 Task: Filter services by langauge "English".
Action: Mouse moved to (350, 89)
Screenshot: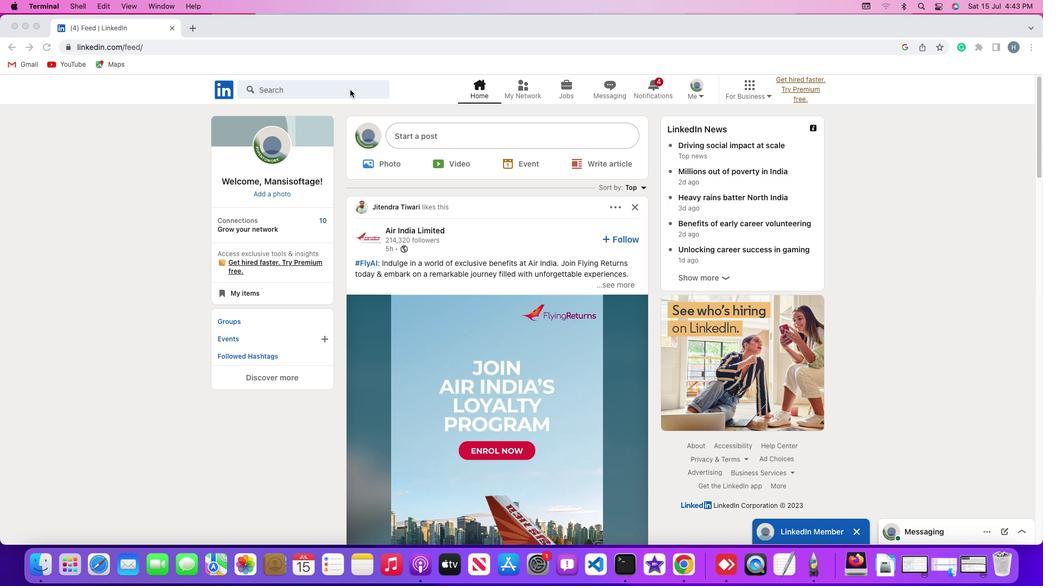 
Action: Mouse pressed left at (350, 89)
Screenshot: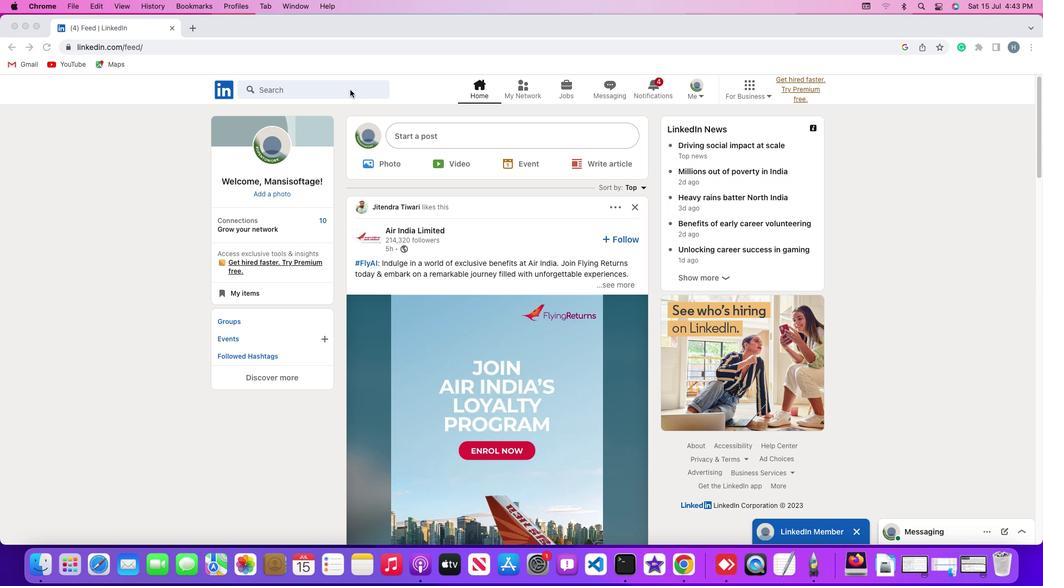 
Action: Mouse pressed left at (350, 89)
Screenshot: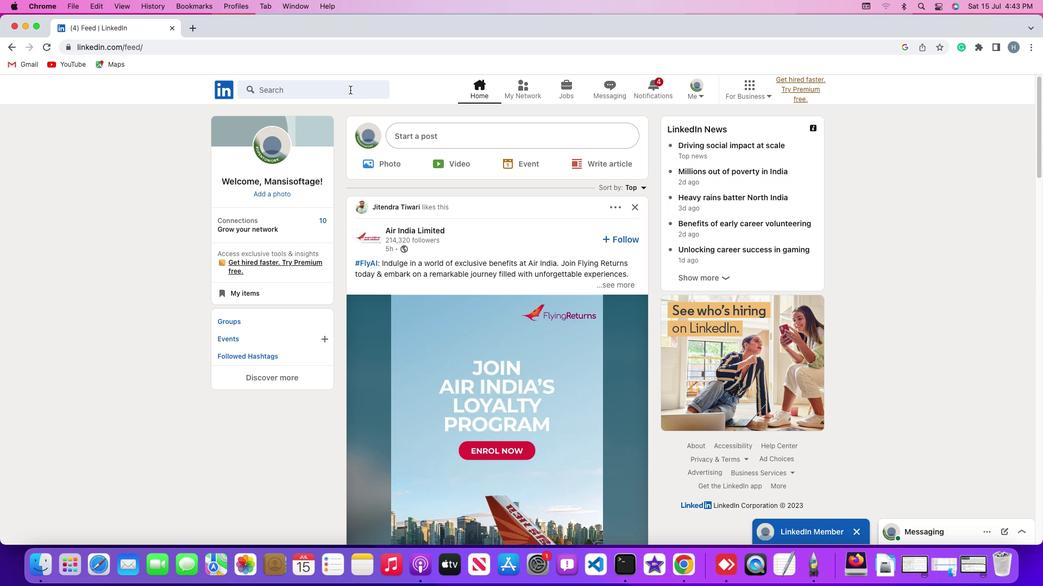 
Action: Key pressed Key.shift'#''h''i''r''i''n''g'Key.enter
Screenshot: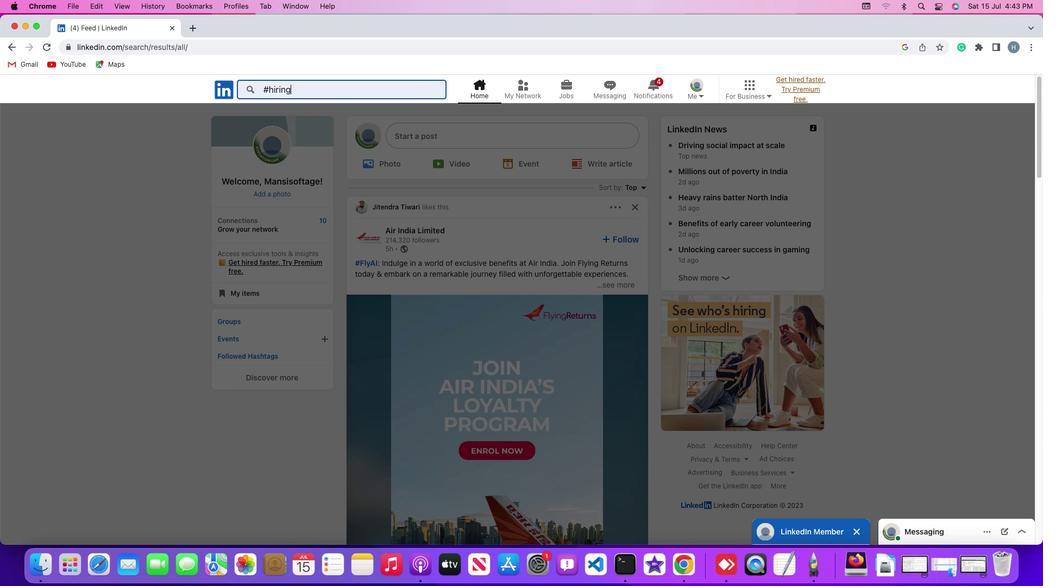 
Action: Mouse moved to (666, 119)
Screenshot: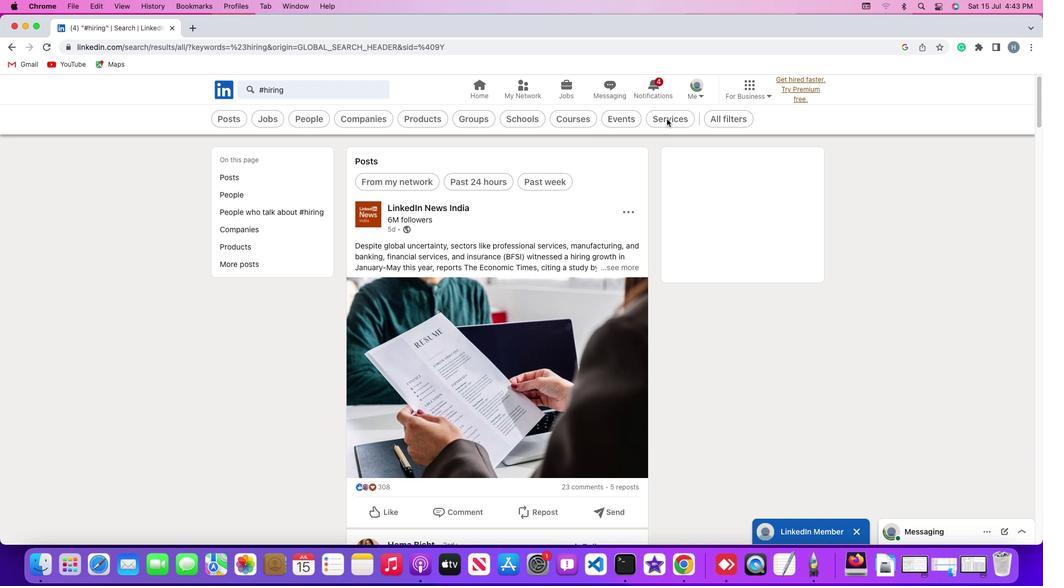 
Action: Mouse pressed left at (666, 119)
Screenshot: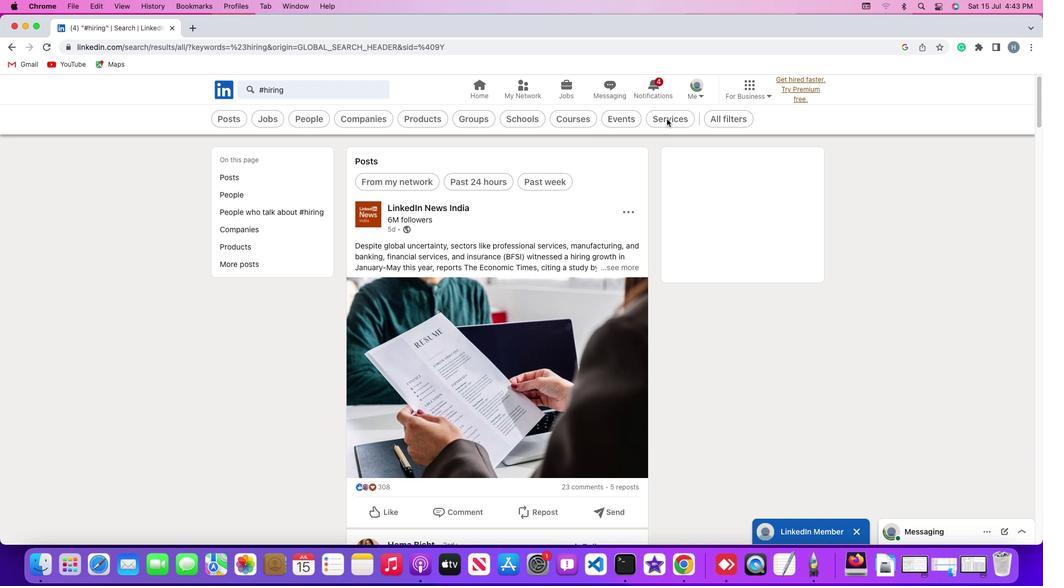 
Action: Mouse moved to (559, 120)
Screenshot: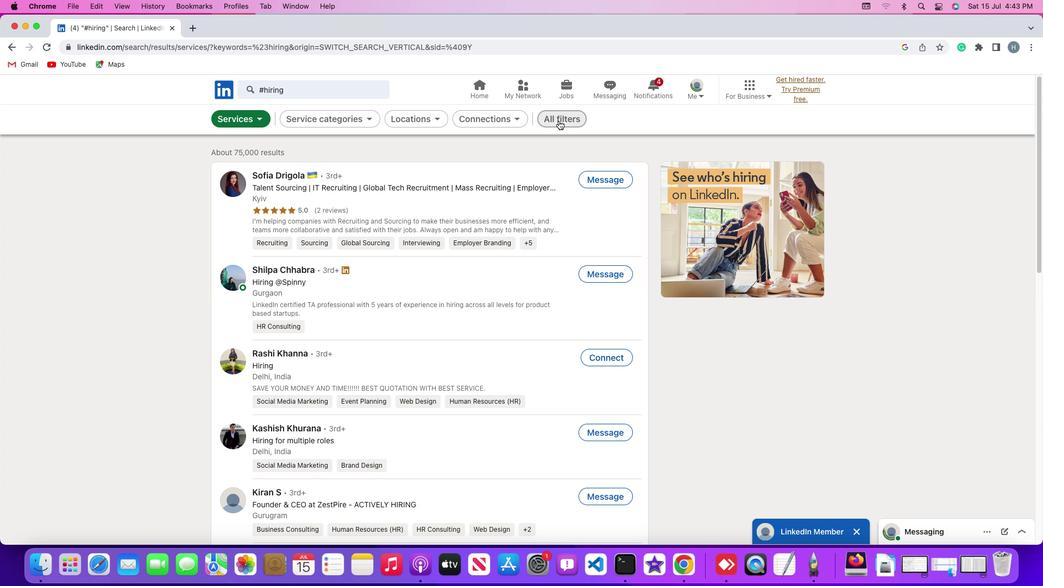 
Action: Mouse pressed left at (559, 120)
Screenshot: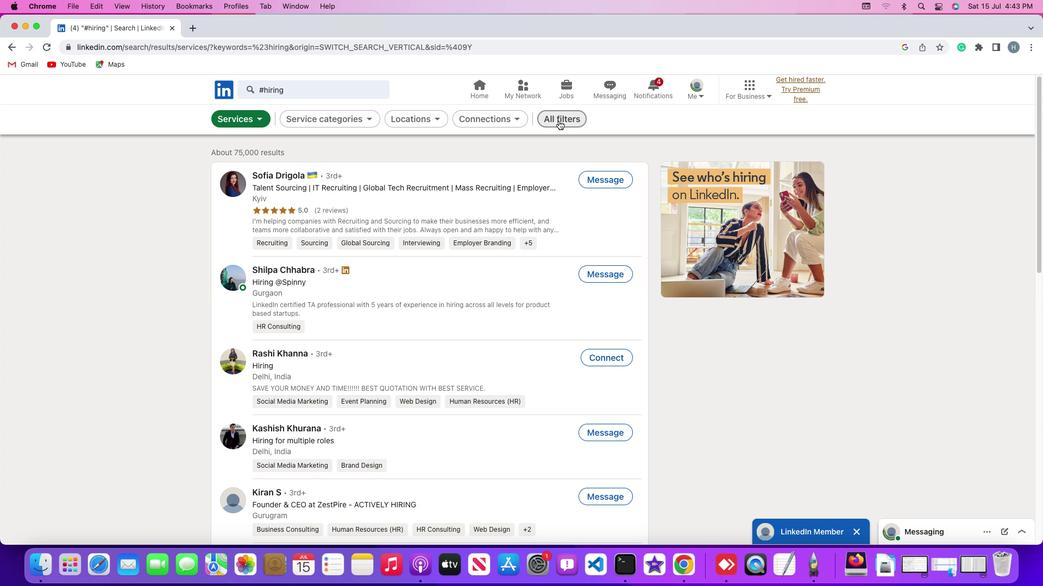 
Action: Mouse moved to (830, 330)
Screenshot: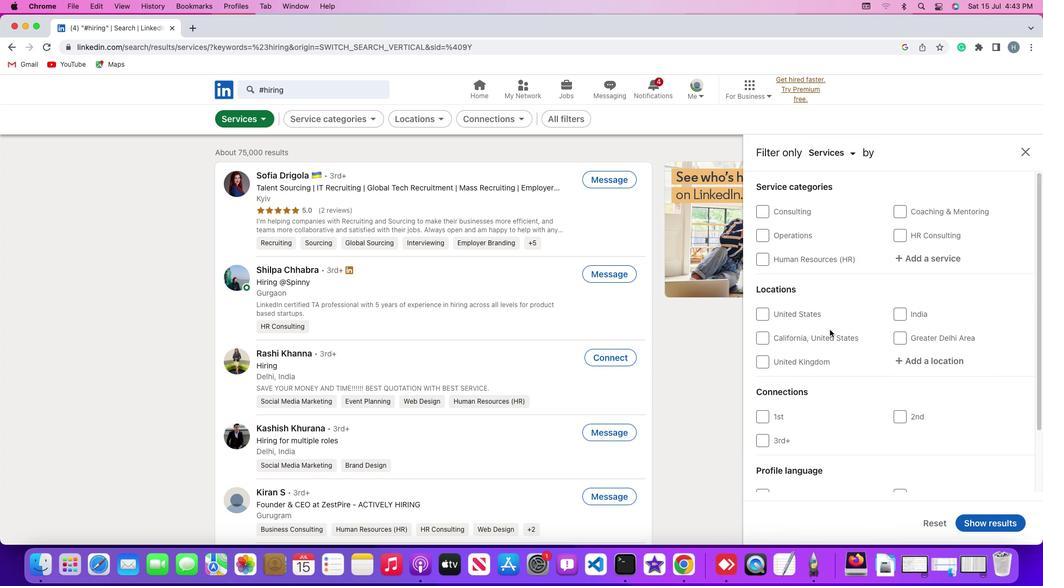 
Action: Mouse scrolled (830, 330) with delta (0, 0)
Screenshot: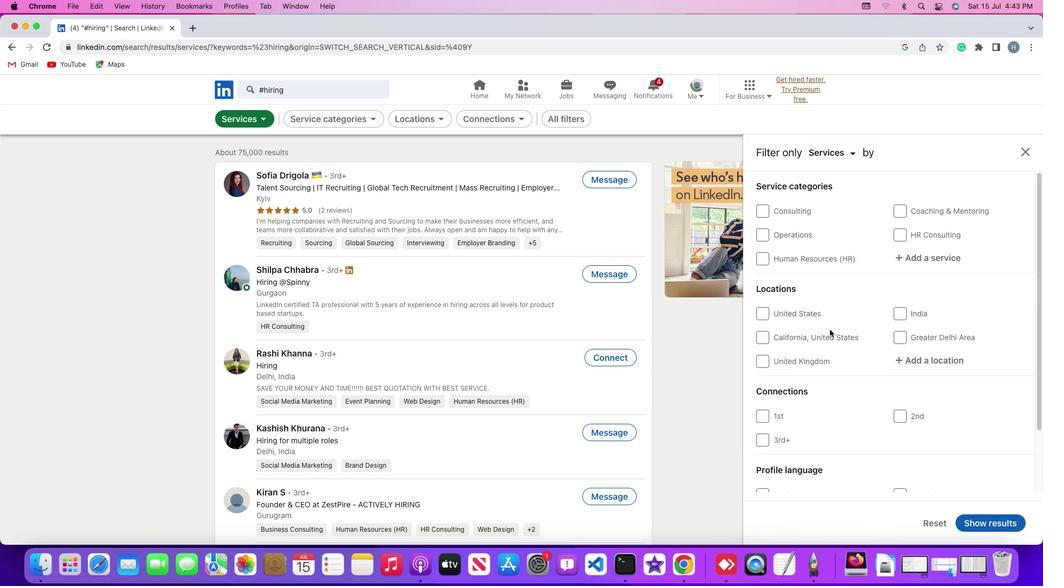 
Action: Mouse scrolled (830, 330) with delta (0, 0)
Screenshot: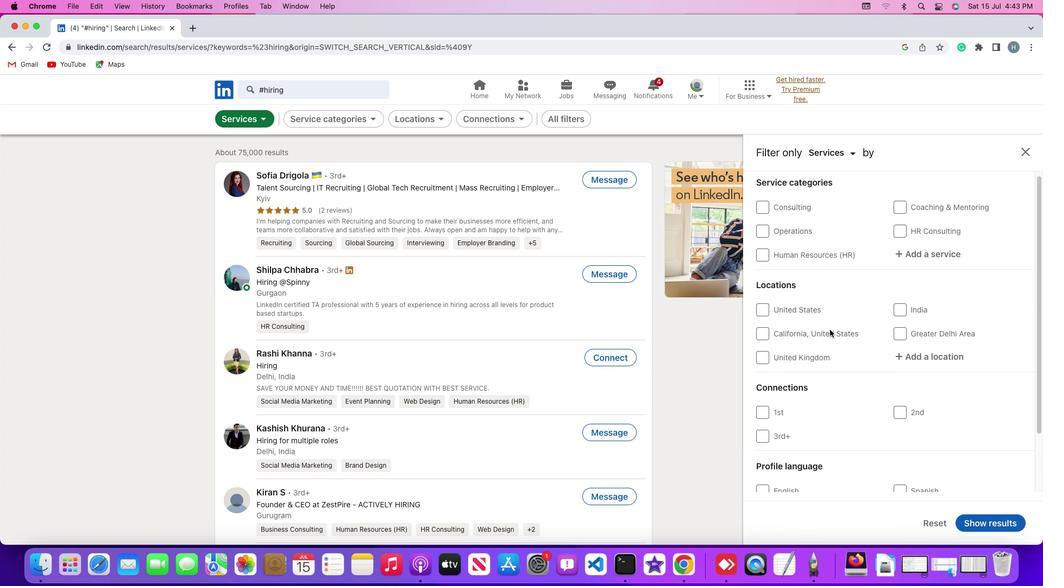 
Action: Mouse scrolled (830, 330) with delta (0, -1)
Screenshot: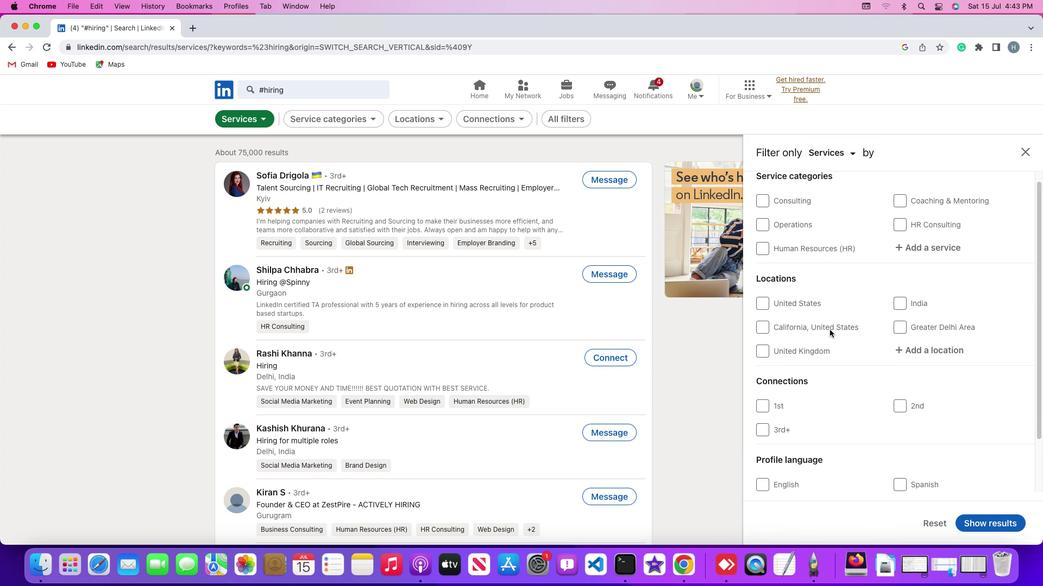 
Action: Mouse scrolled (830, 330) with delta (0, 0)
Screenshot: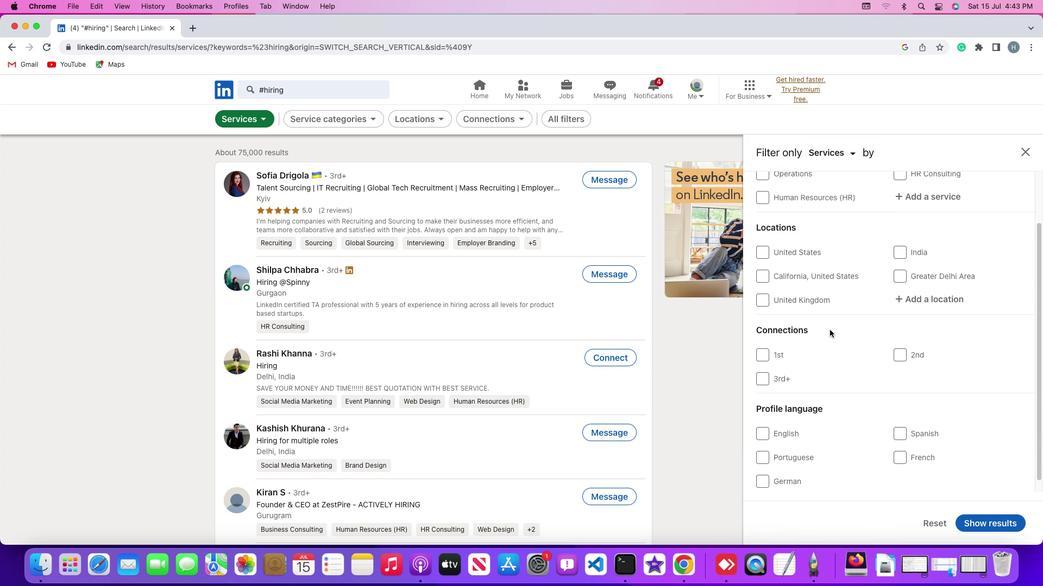 
Action: Mouse scrolled (830, 330) with delta (0, 0)
Screenshot: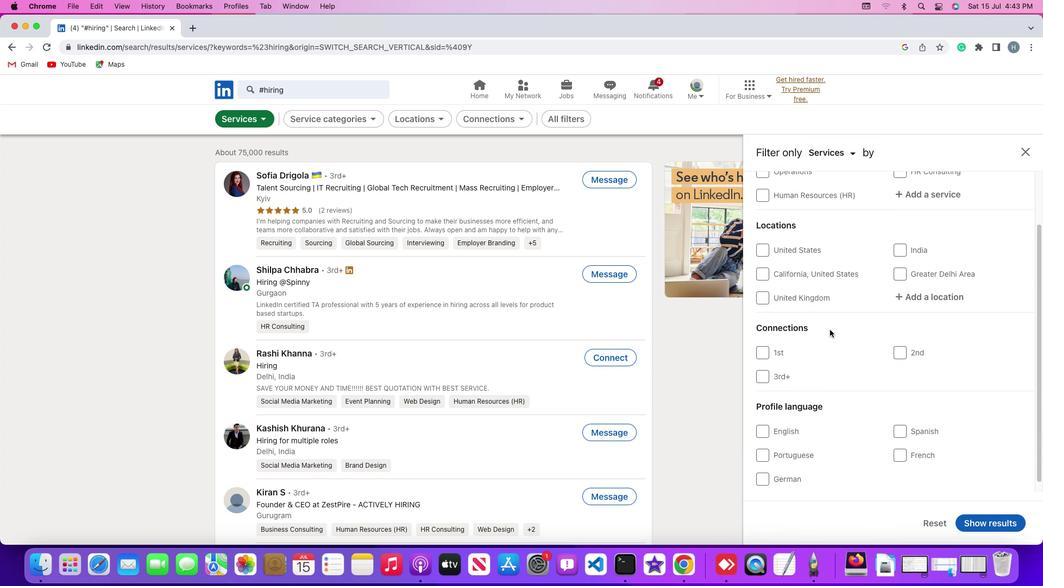 
Action: Mouse scrolled (830, 330) with delta (0, -1)
Screenshot: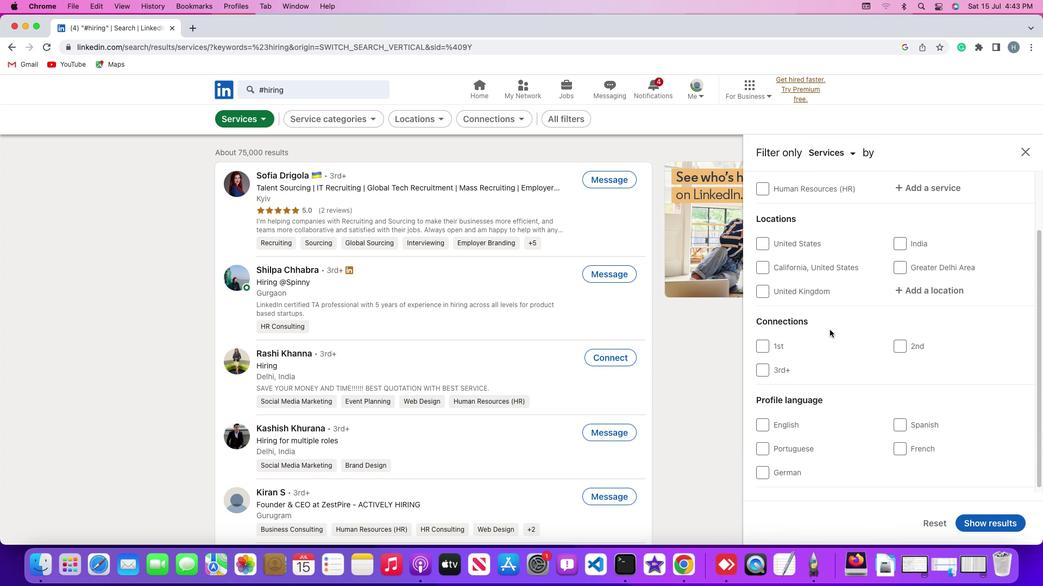 
Action: Mouse moved to (765, 418)
Screenshot: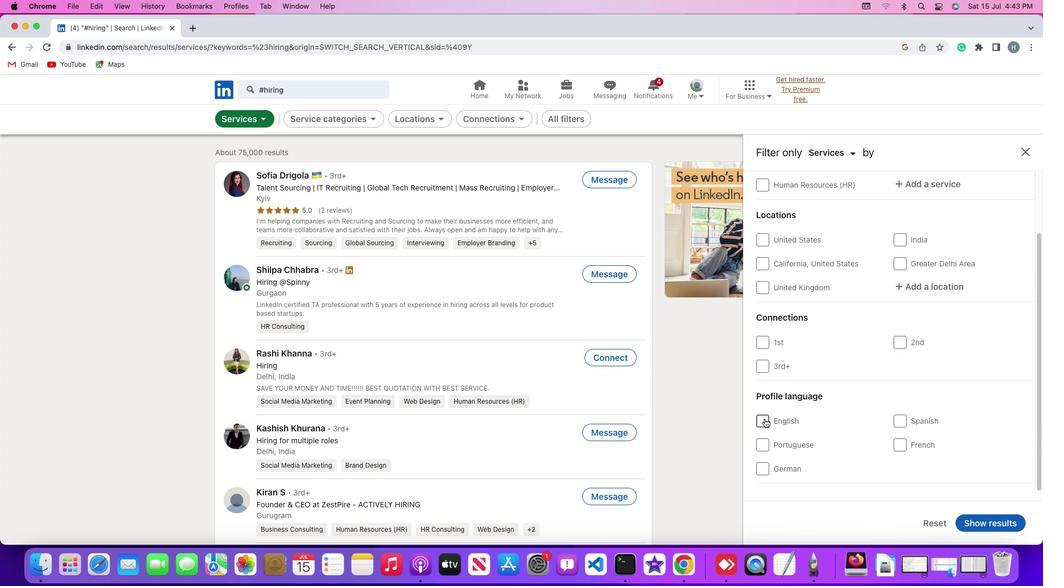 
Action: Mouse pressed left at (765, 418)
Screenshot: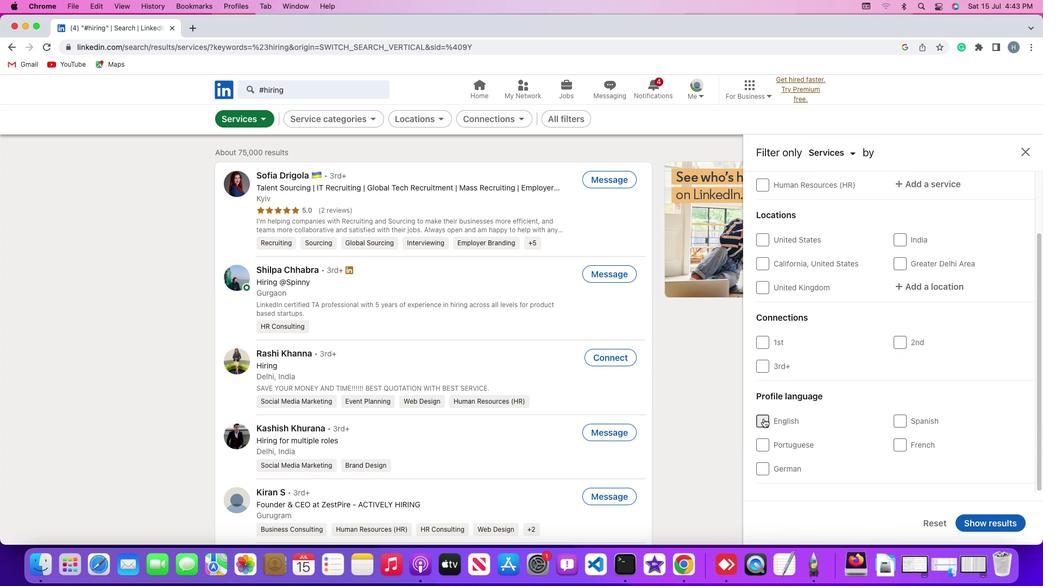 
Action: Mouse moved to (986, 522)
Screenshot: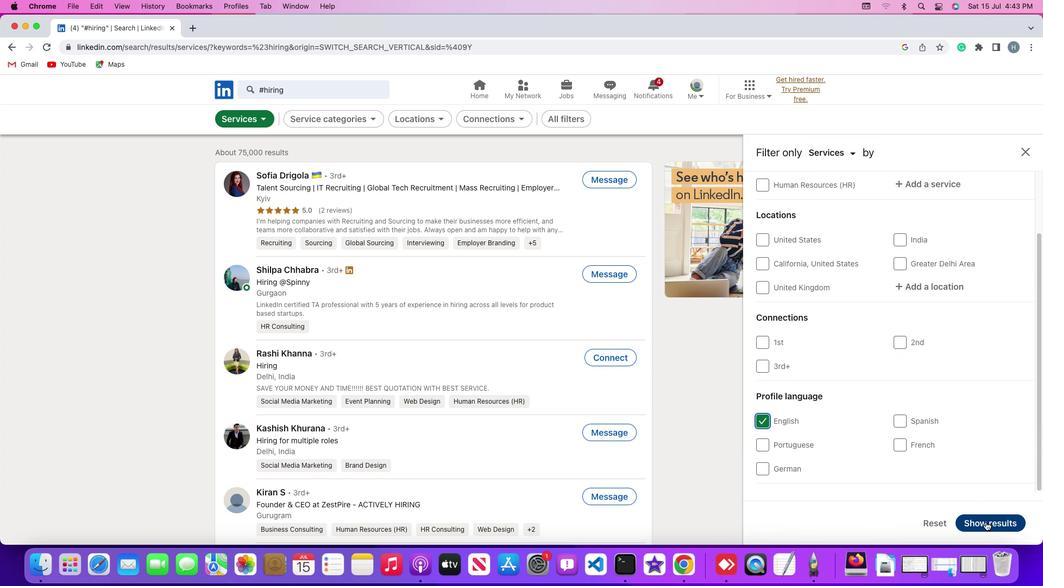 
Action: Mouse pressed left at (986, 522)
Screenshot: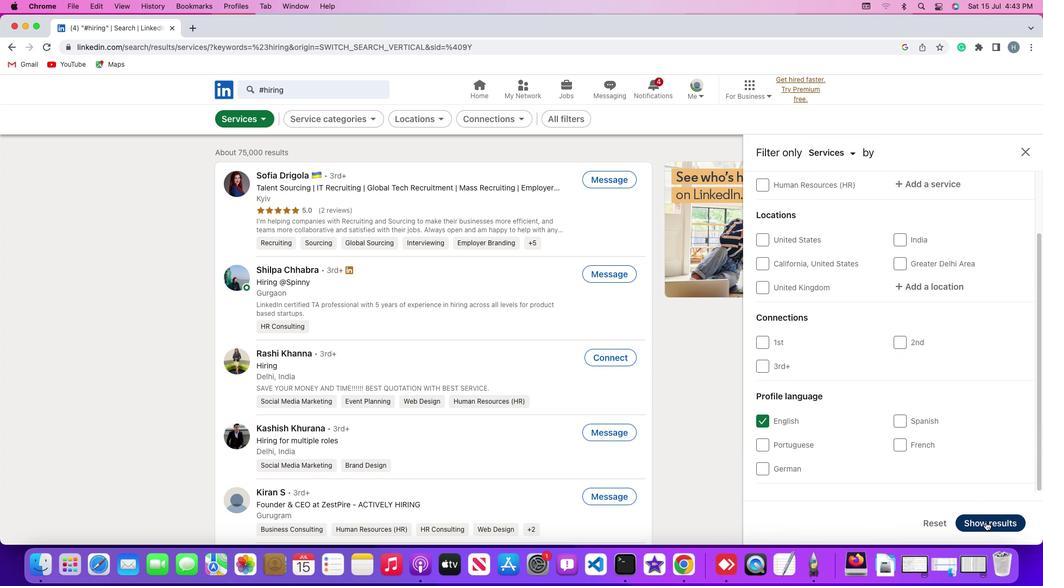 
Action: Mouse moved to (764, 377)
Screenshot: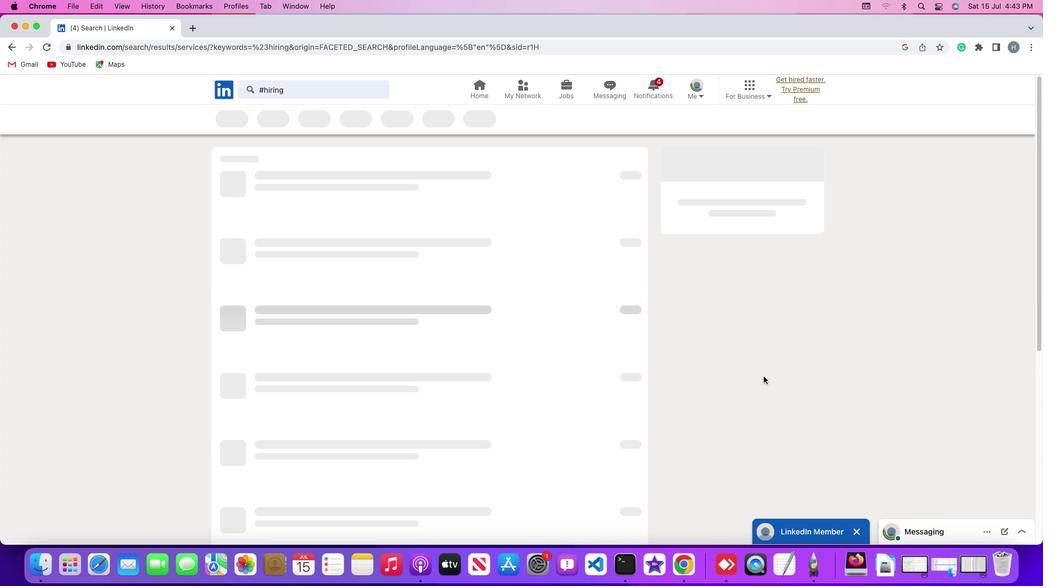 
